 Task: Add Cover Orange to Card Card0027 in Board Board0022 in Workspace Development in Trello
Action: Mouse moved to (369, 417)
Screenshot: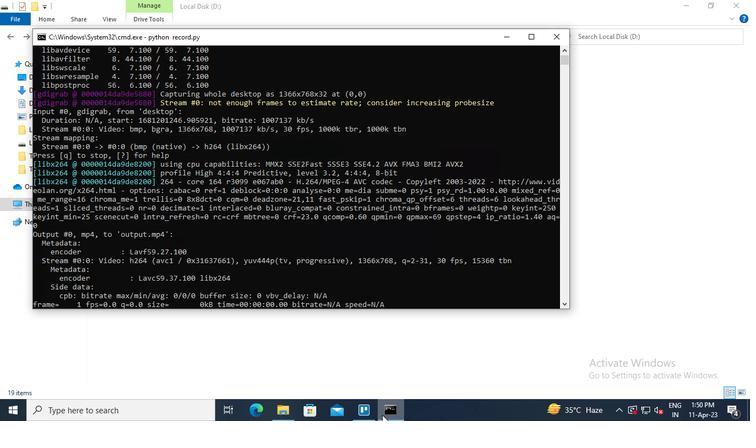 
Action: Mouse pressed left at (369, 417)
Screenshot: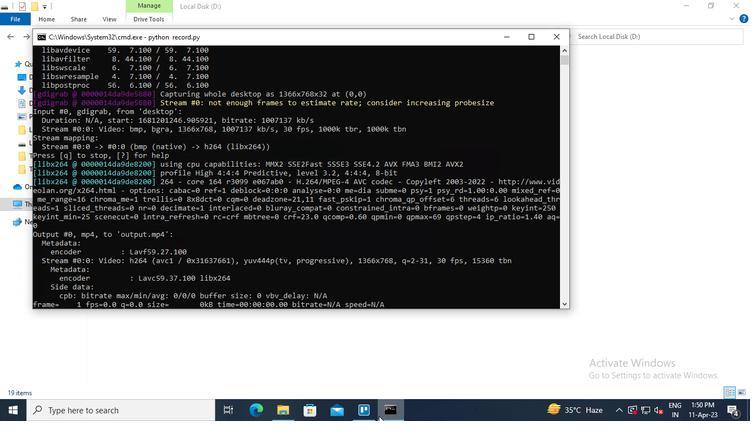 
Action: Mouse moved to (185, 276)
Screenshot: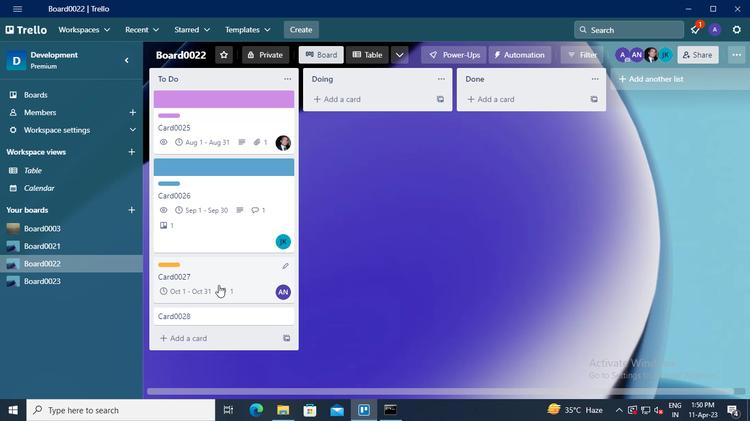 
Action: Mouse pressed left at (185, 276)
Screenshot: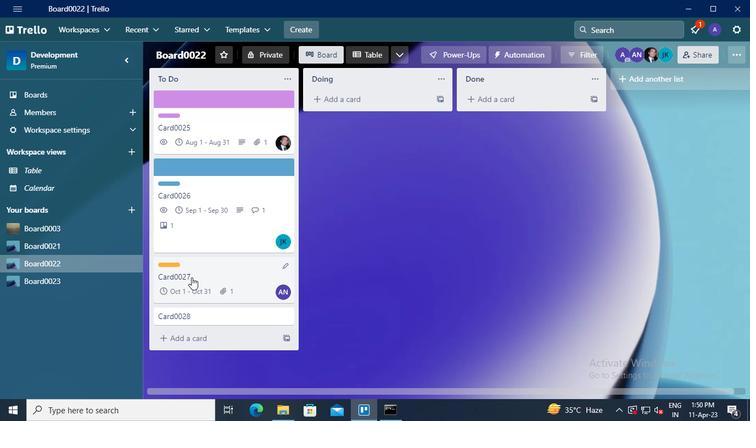 
Action: Mouse moved to (509, 275)
Screenshot: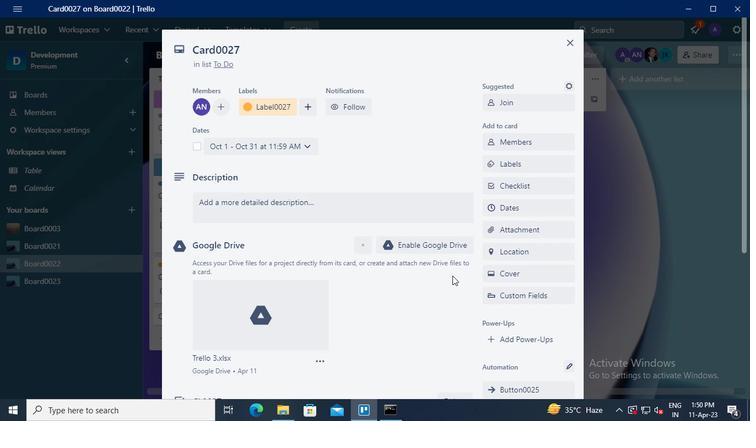 
Action: Mouse pressed left at (509, 275)
Screenshot: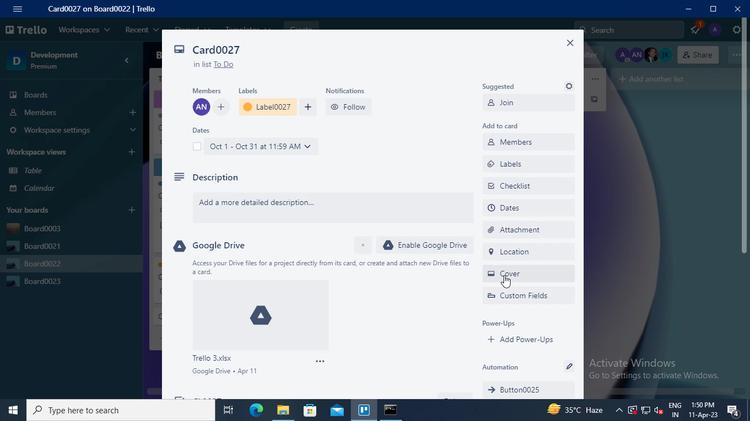 
Action: Mouse moved to (563, 180)
Screenshot: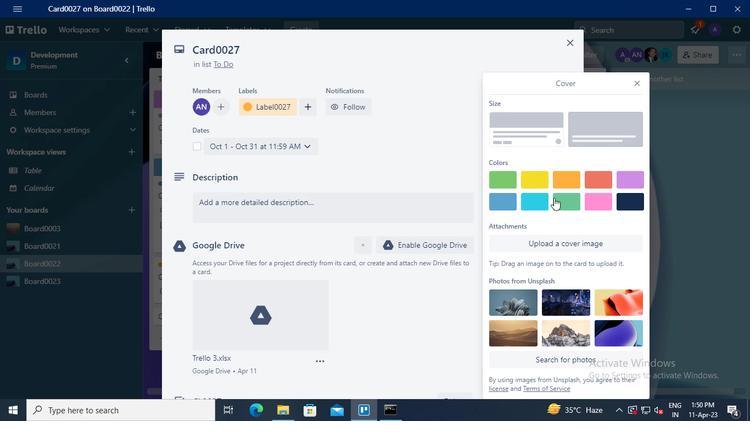 
Action: Mouse pressed left at (563, 180)
Screenshot: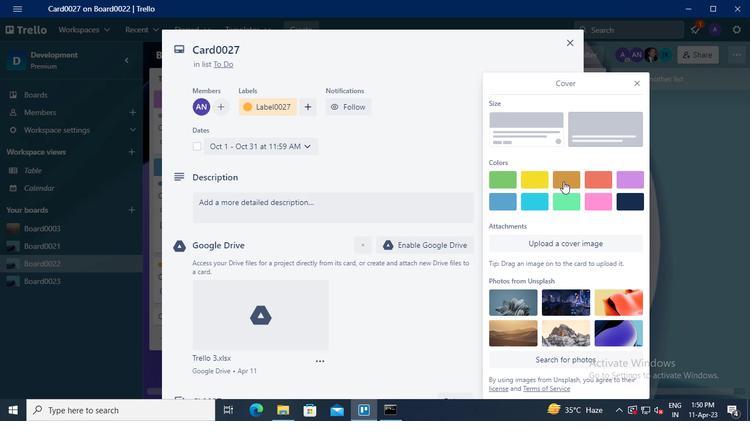 
Action: Mouse moved to (637, 63)
Screenshot: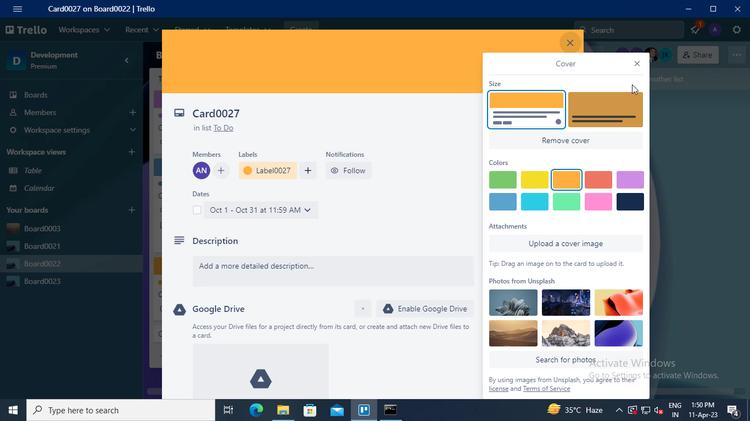 
Action: Mouse pressed left at (637, 63)
Screenshot: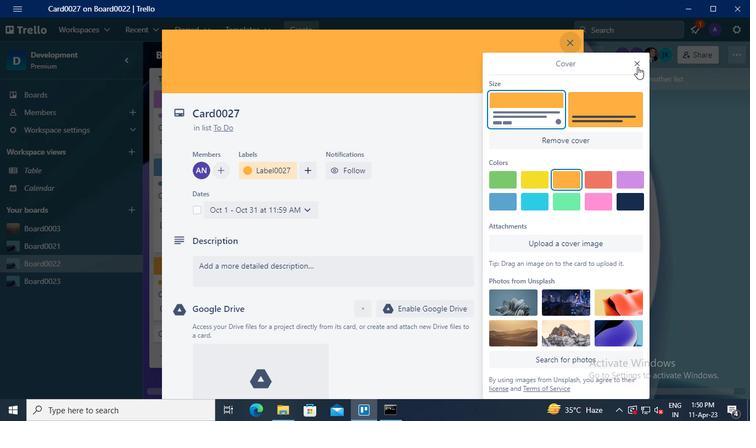 
Action: Mouse moved to (399, 413)
Screenshot: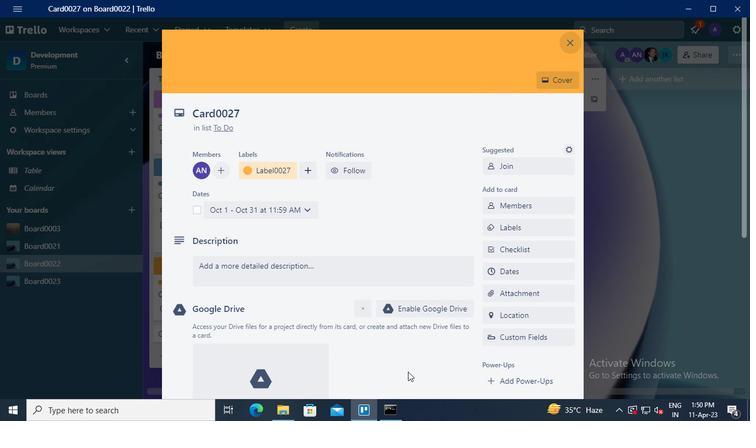 
Action: Mouse pressed left at (399, 413)
Screenshot: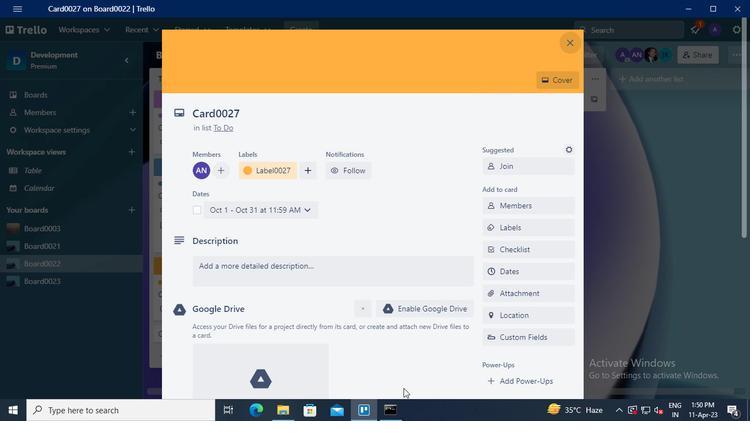 
Action: Mouse moved to (562, 39)
Screenshot: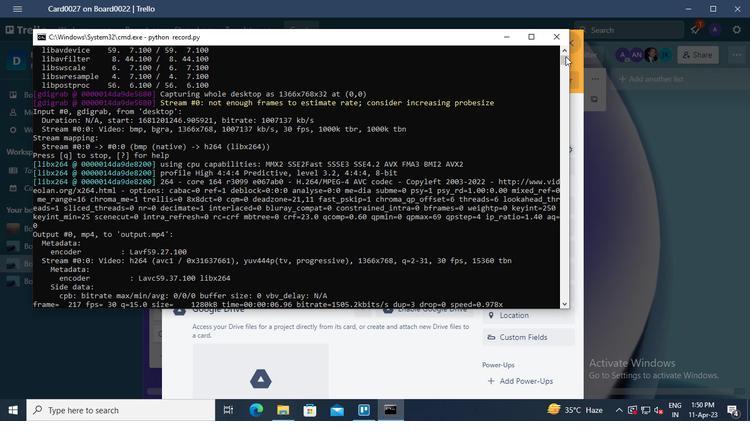 
Action: Mouse pressed left at (562, 39)
Screenshot: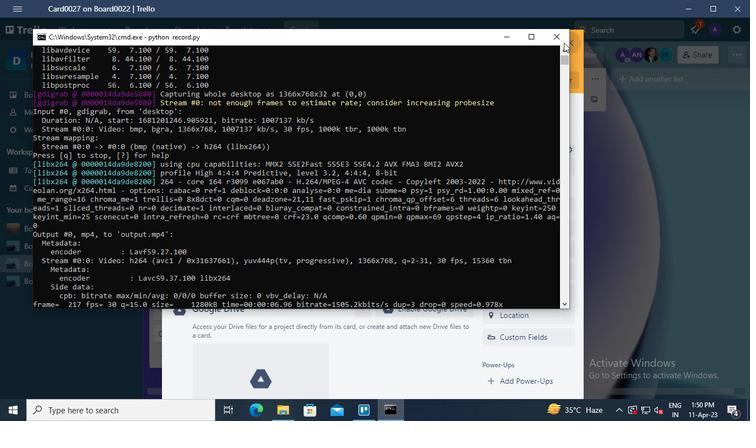 
